 Task: Set the top left corner X coordinate for the mosaic video sub source to 15.
Action: Mouse moved to (109, 12)
Screenshot: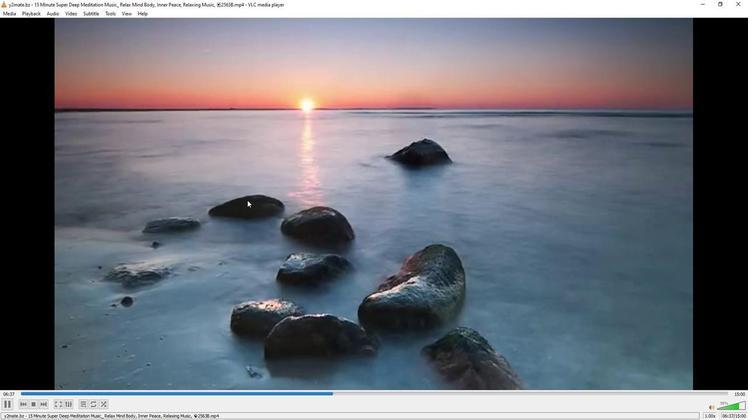 
Action: Mouse pressed left at (109, 12)
Screenshot: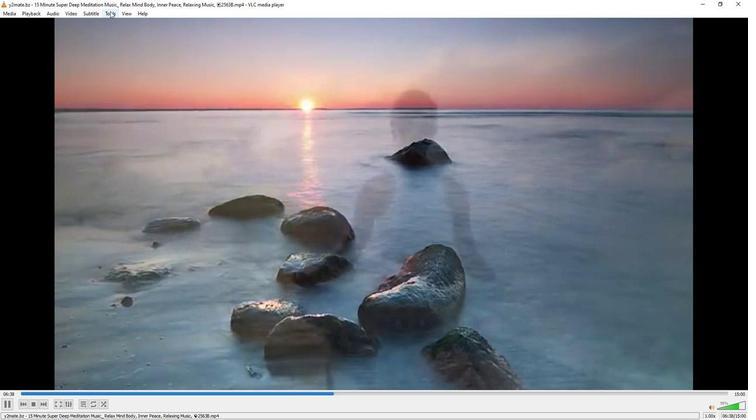 
Action: Mouse moved to (121, 105)
Screenshot: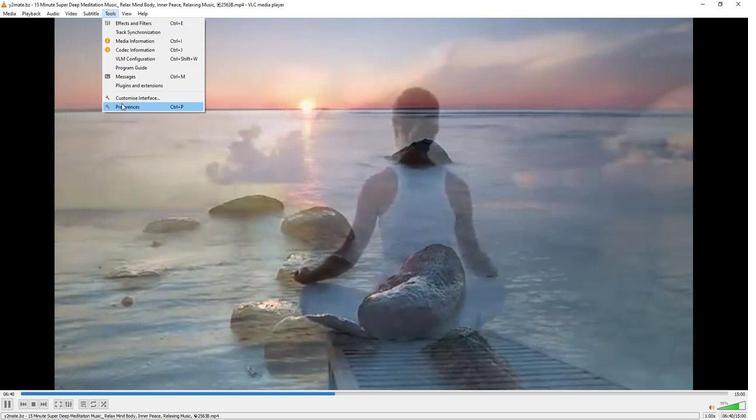 
Action: Mouse pressed left at (121, 105)
Screenshot: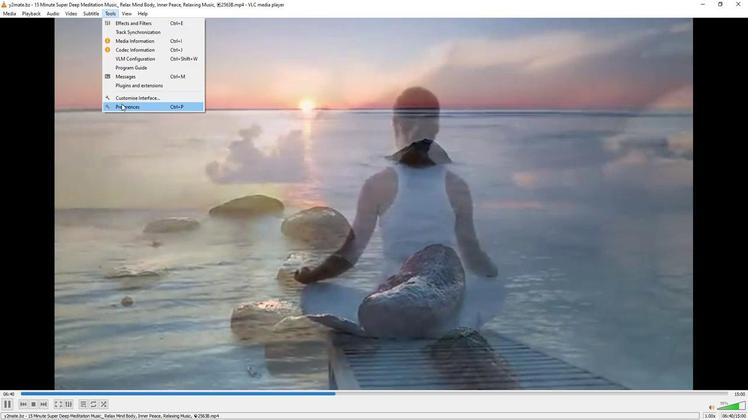 
Action: Mouse moved to (249, 340)
Screenshot: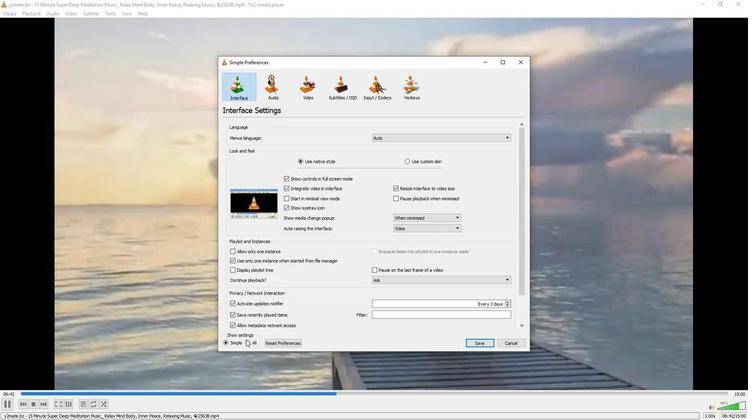 
Action: Mouse pressed left at (249, 340)
Screenshot: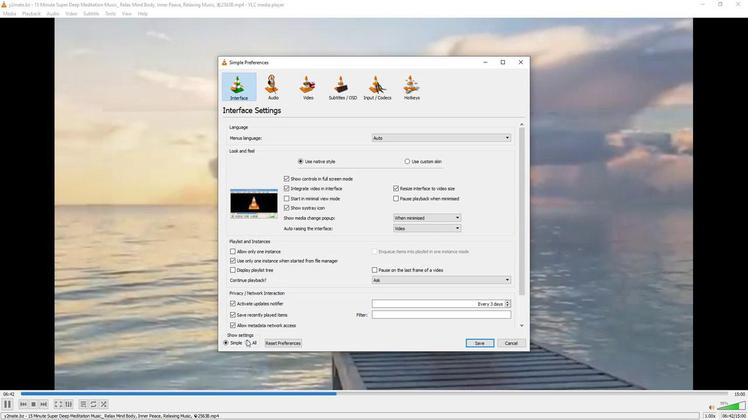 
Action: Mouse moved to (233, 256)
Screenshot: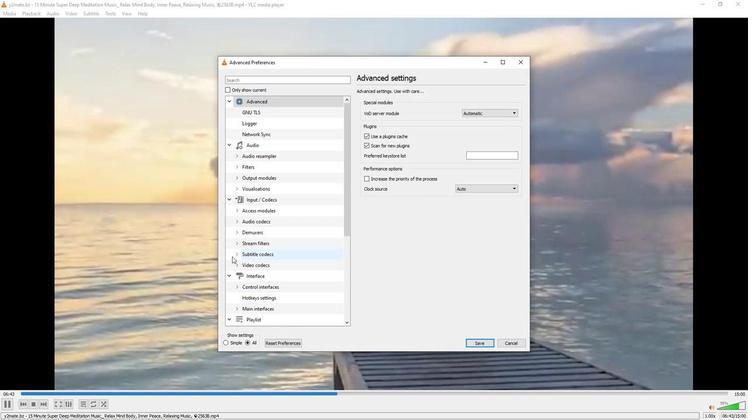
Action: Mouse scrolled (233, 256) with delta (0, 0)
Screenshot: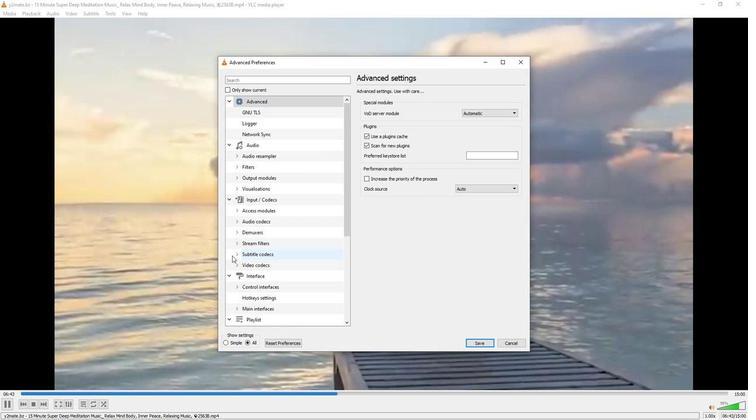 
Action: Mouse scrolled (233, 256) with delta (0, 0)
Screenshot: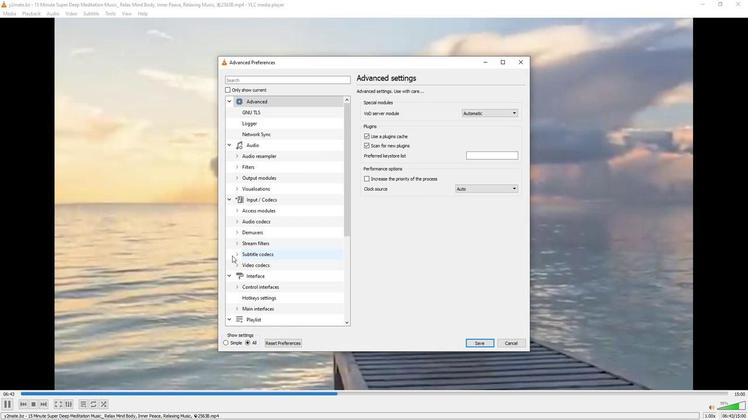 
Action: Mouse scrolled (233, 256) with delta (0, 0)
Screenshot: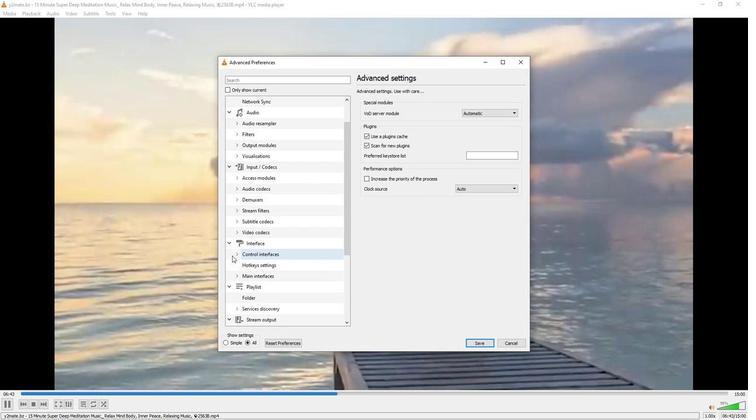 
Action: Mouse scrolled (233, 256) with delta (0, 0)
Screenshot: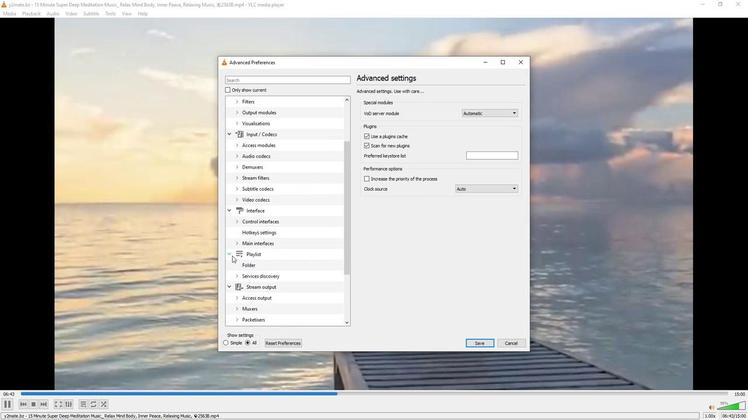 
Action: Mouse scrolled (233, 256) with delta (0, 0)
Screenshot: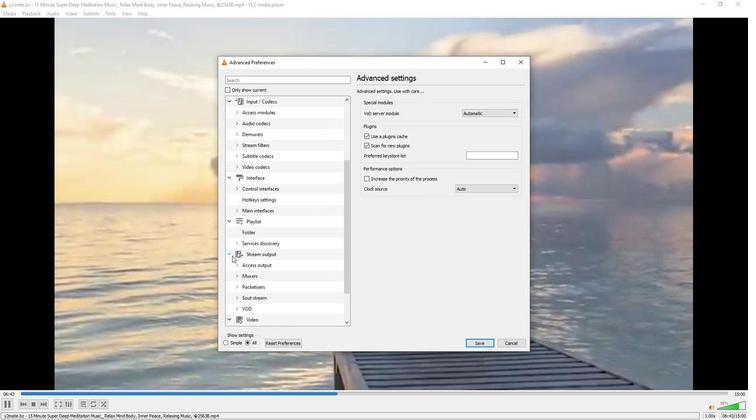 
Action: Mouse moved to (233, 256)
Screenshot: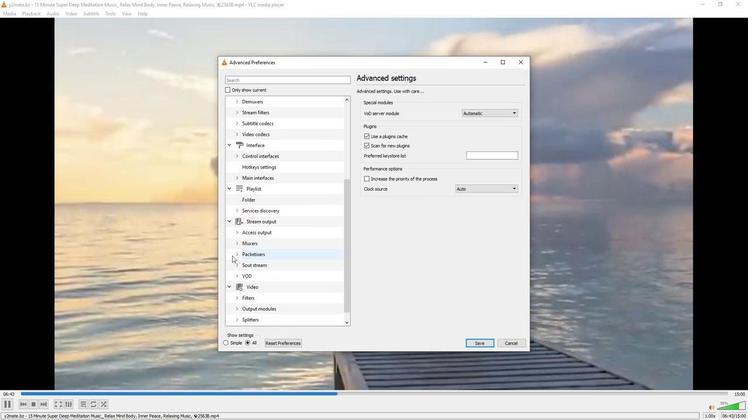 
Action: Mouse scrolled (233, 255) with delta (0, 0)
Screenshot: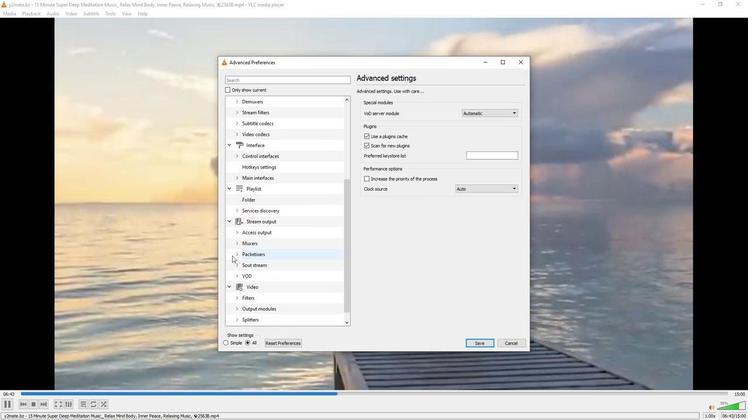 
Action: Mouse moved to (236, 319)
Screenshot: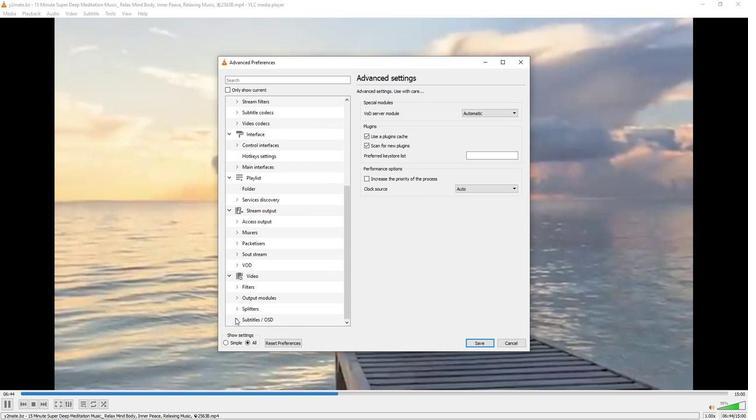 
Action: Mouse pressed left at (236, 319)
Screenshot: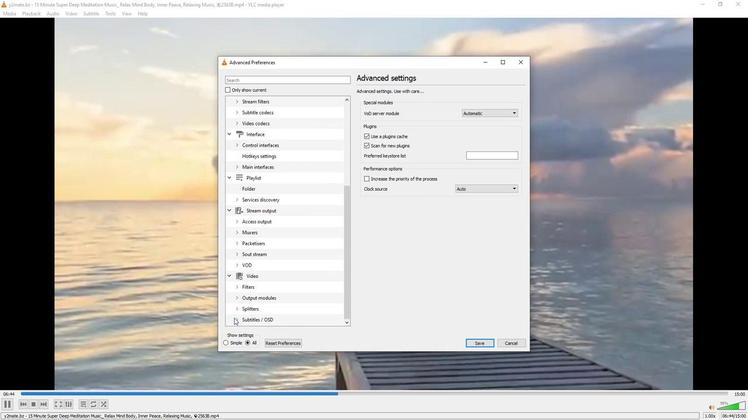 
Action: Mouse moved to (260, 285)
Screenshot: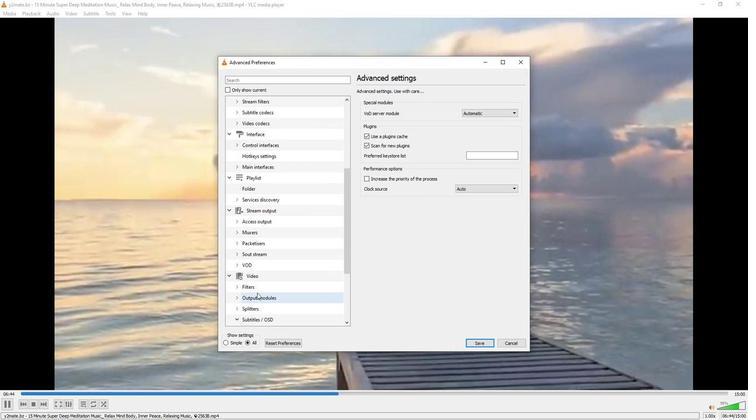 
Action: Mouse scrolled (260, 285) with delta (0, 0)
Screenshot: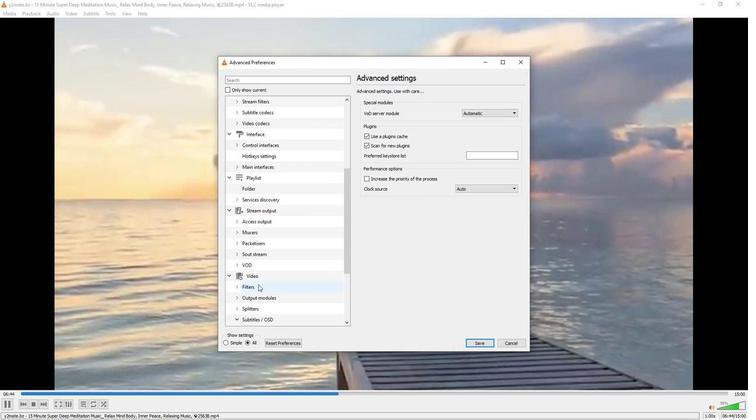
Action: Mouse scrolled (260, 285) with delta (0, 0)
Screenshot: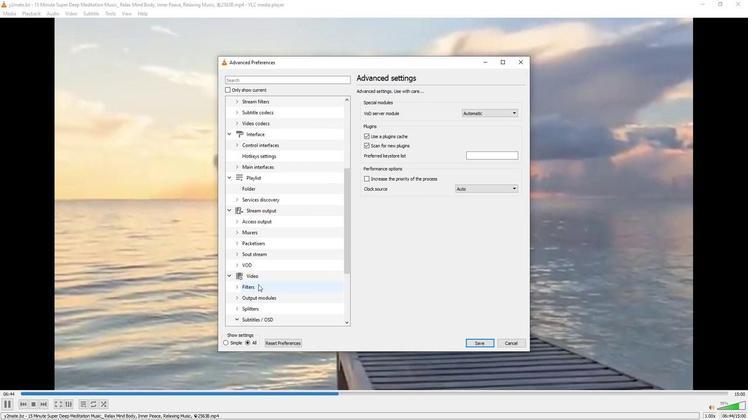 
Action: Mouse scrolled (260, 285) with delta (0, 0)
Screenshot: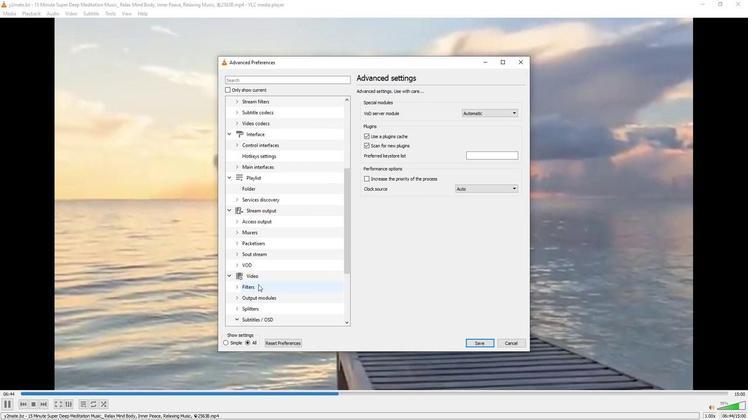
Action: Mouse scrolled (260, 285) with delta (0, 0)
Screenshot: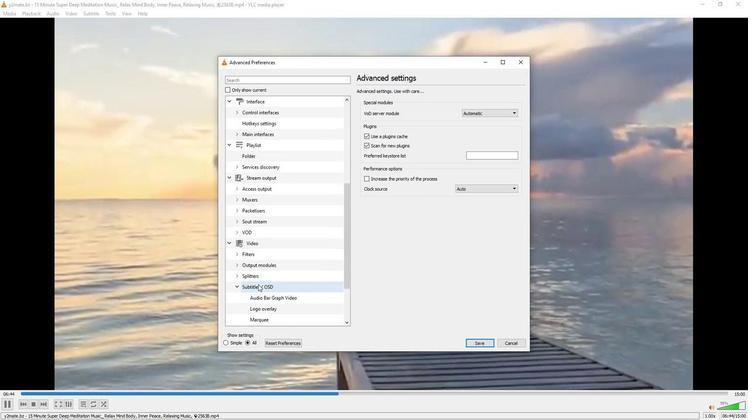 
Action: Mouse moved to (260, 284)
Screenshot: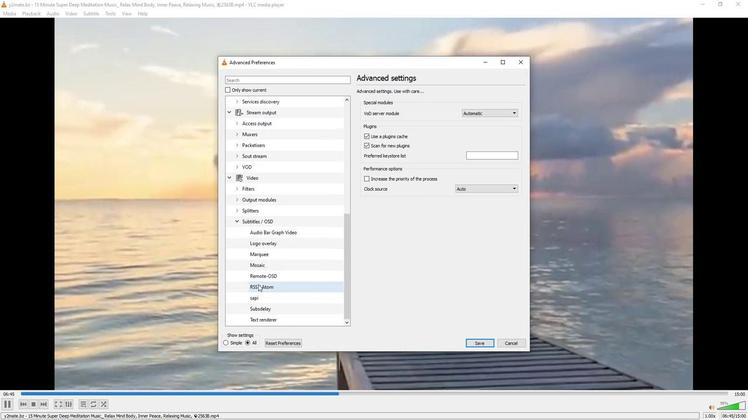 
Action: Mouse scrolled (260, 284) with delta (0, 0)
Screenshot: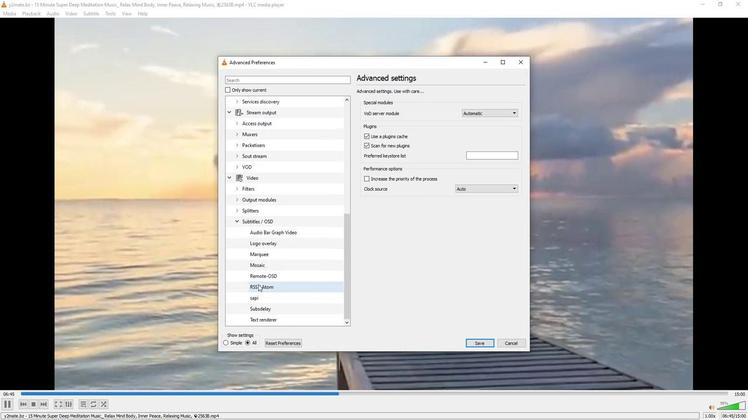 
Action: Mouse moved to (259, 280)
Screenshot: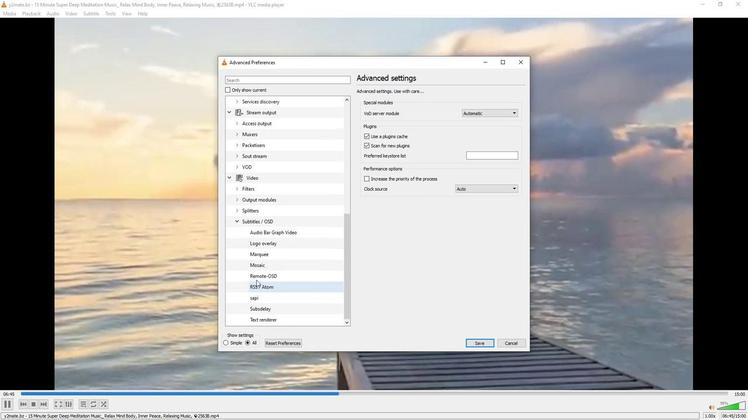
Action: Mouse scrolled (259, 280) with delta (0, 0)
Screenshot: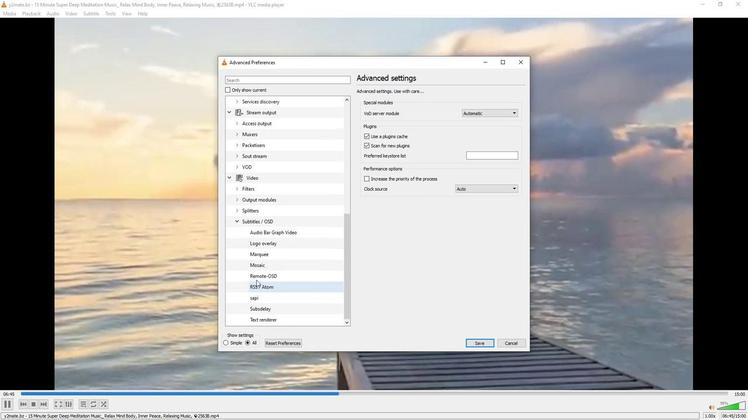 
Action: Mouse moved to (262, 267)
Screenshot: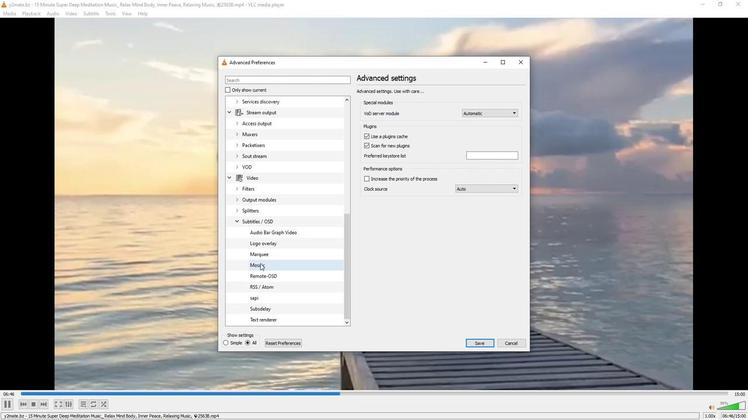 
Action: Mouse pressed left at (262, 267)
Screenshot: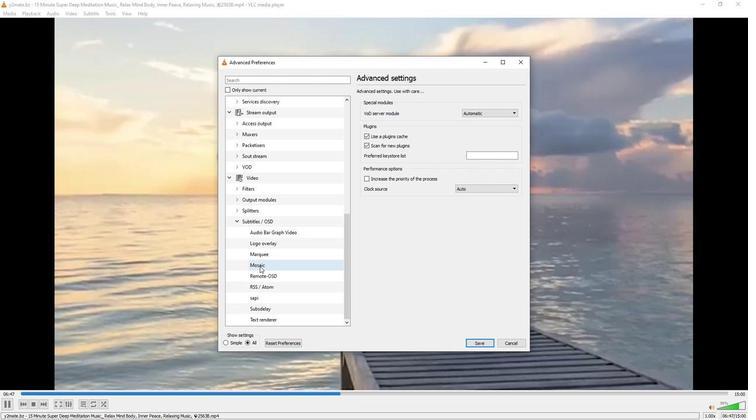 
Action: Mouse moved to (526, 144)
Screenshot: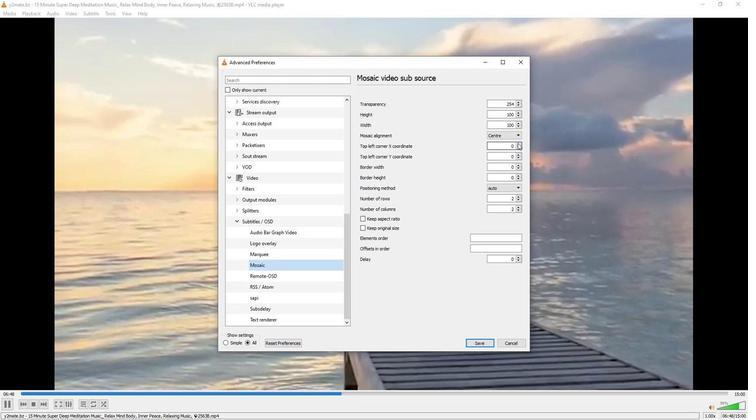 
Action: Mouse pressed left at (526, 144)
Screenshot: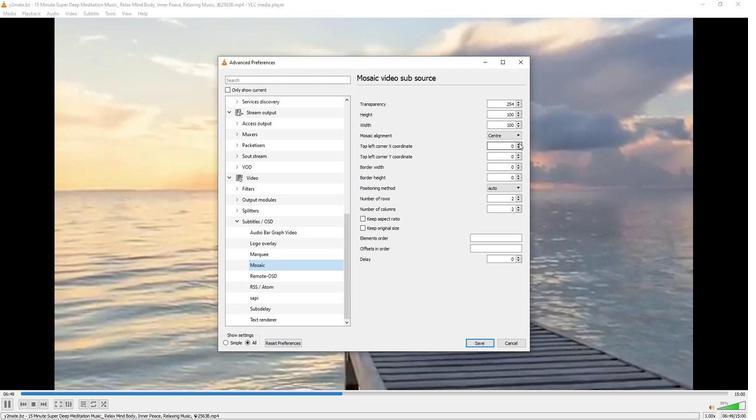 
Action: Mouse pressed left at (526, 144)
Screenshot: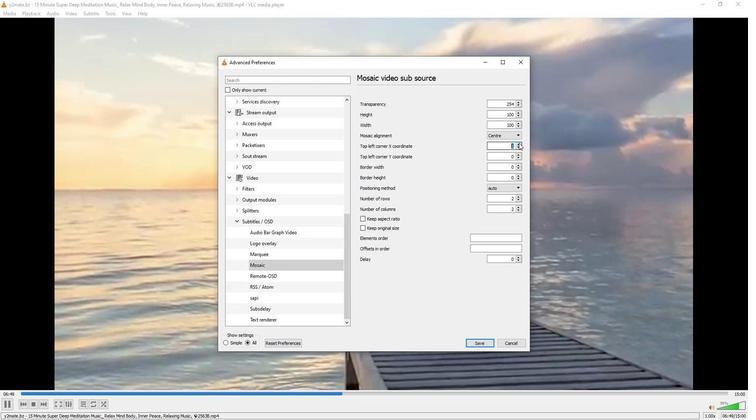 
Action: Mouse pressed left at (526, 144)
Screenshot: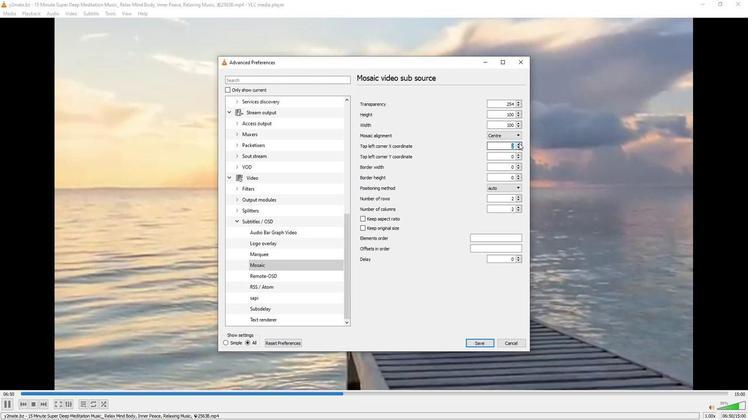 
Action: Mouse moved to (526, 143)
Screenshot: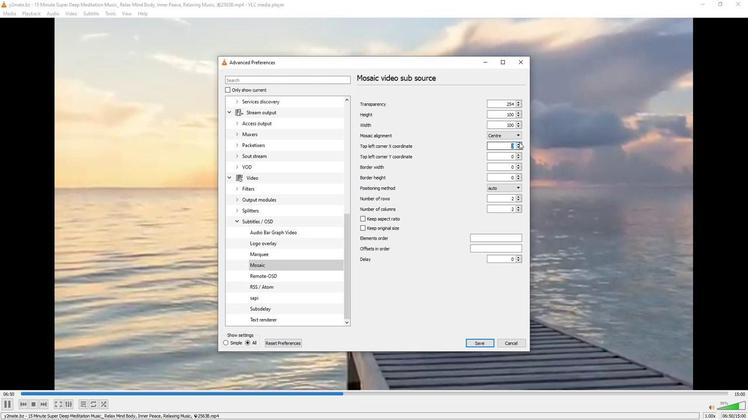 
Action: Mouse pressed left at (526, 143)
Screenshot: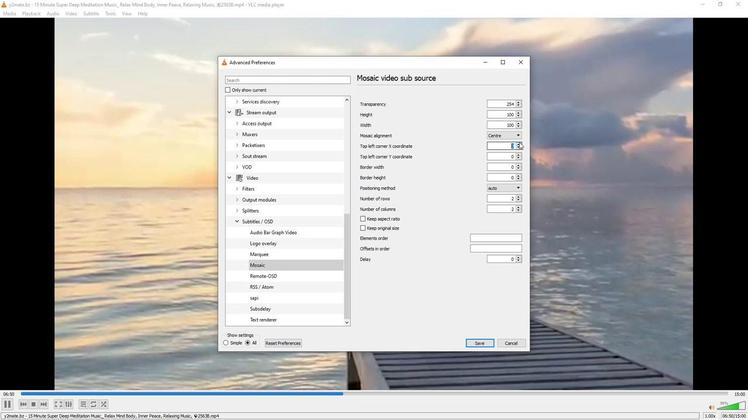 
Action: Mouse pressed left at (526, 143)
Screenshot: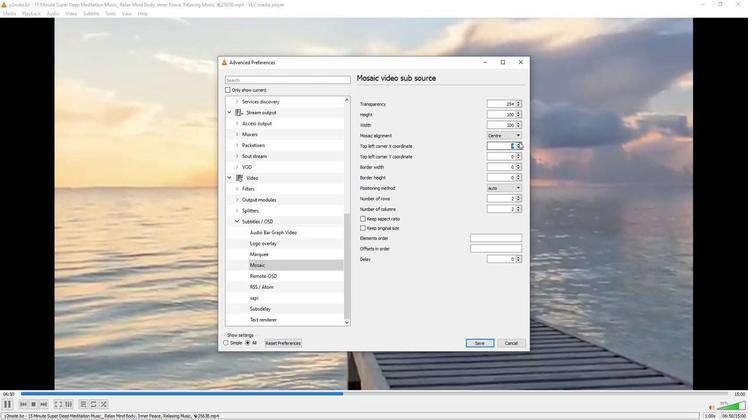 
Action: Mouse pressed left at (526, 143)
Screenshot: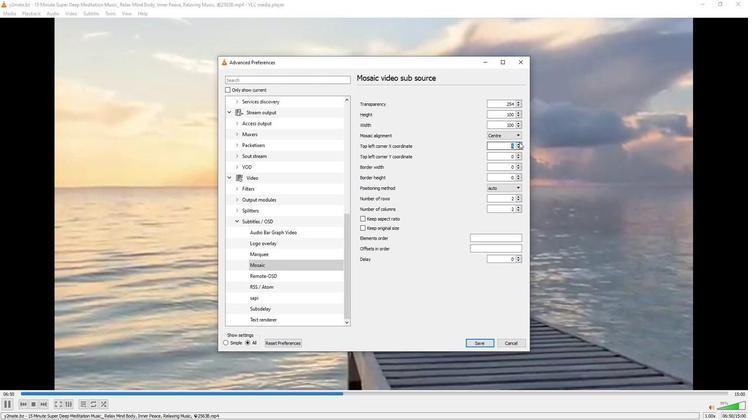 
Action: Mouse pressed left at (526, 143)
Screenshot: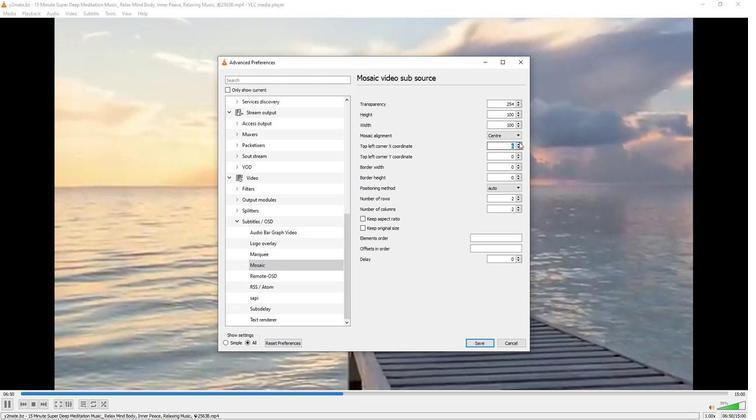 
Action: Mouse pressed left at (526, 143)
Screenshot: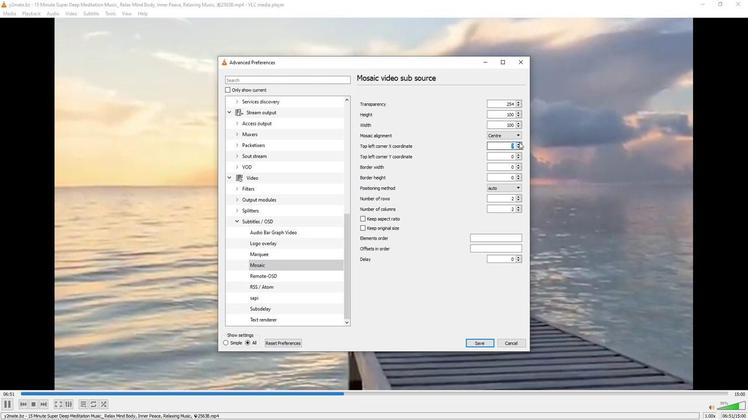 
Action: Mouse pressed left at (526, 143)
Screenshot: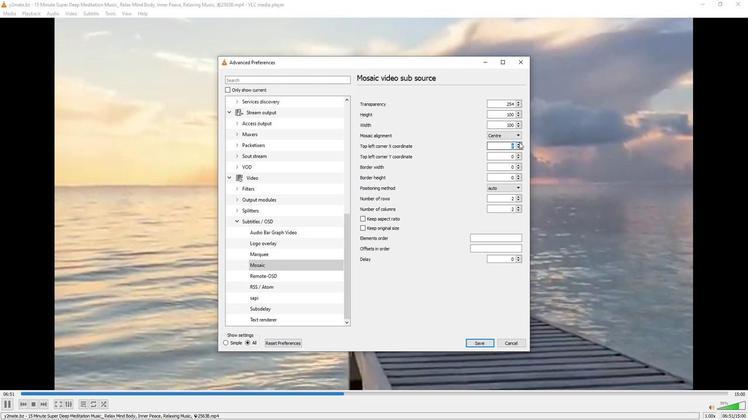 
Action: Mouse moved to (526, 143)
Screenshot: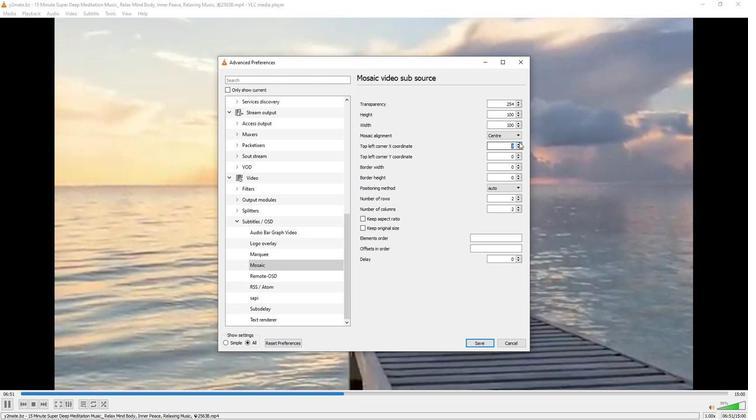 
Action: Mouse pressed left at (526, 143)
Screenshot: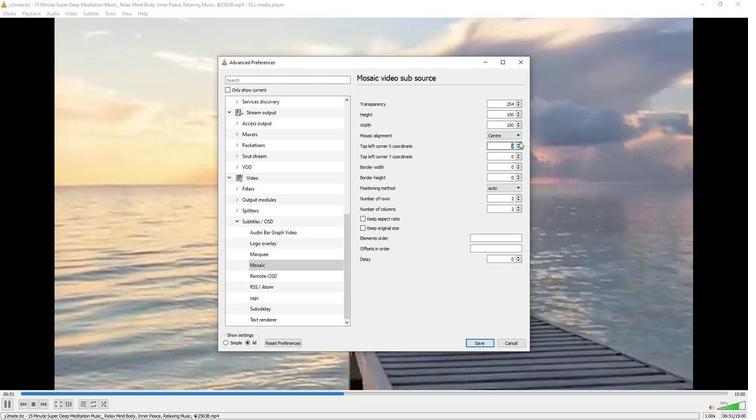 
Action: Mouse pressed left at (526, 143)
Screenshot: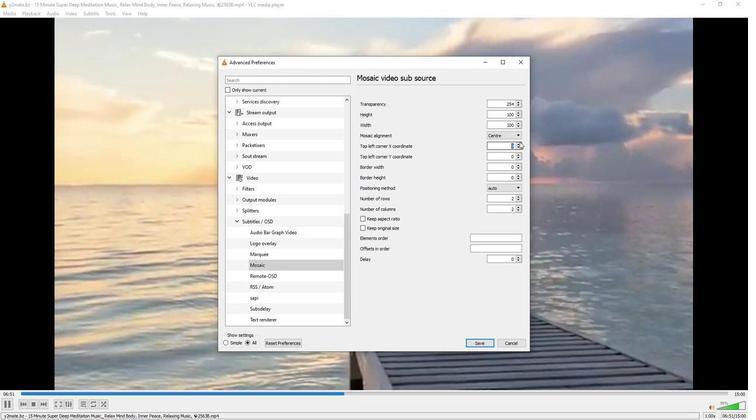 
Action: Mouse pressed left at (526, 143)
Screenshot: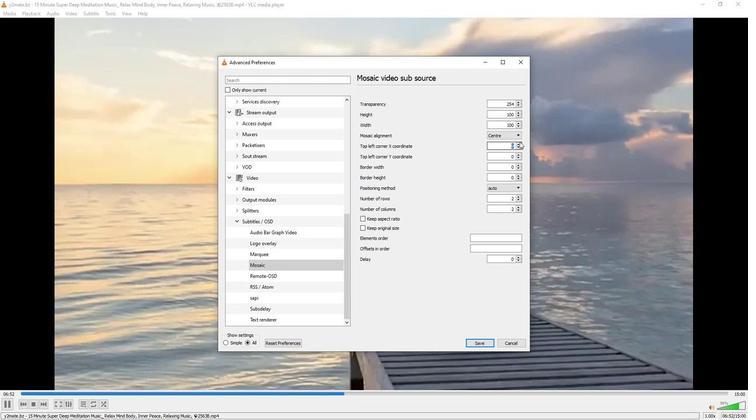 
Action: Mouse pressed left at (526, 143)
Screenshot: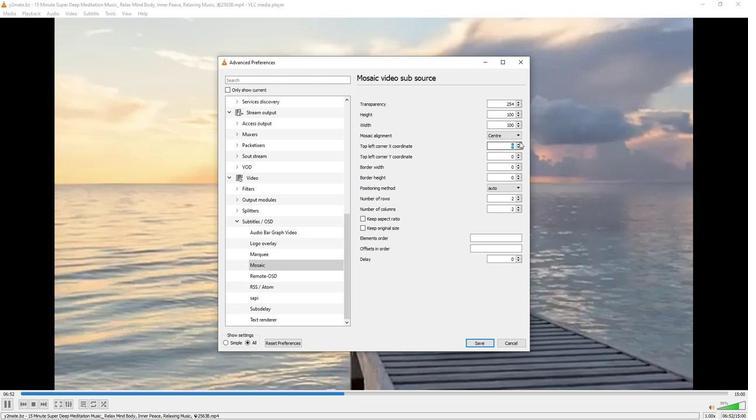 
Action: Mouse pressed left at (526, 143)
Screenshot: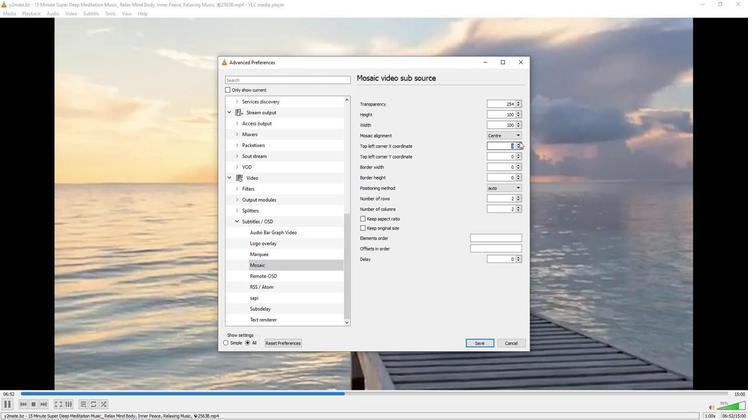 
Action: Mouse pressed left at (526, 143)
Screenshot: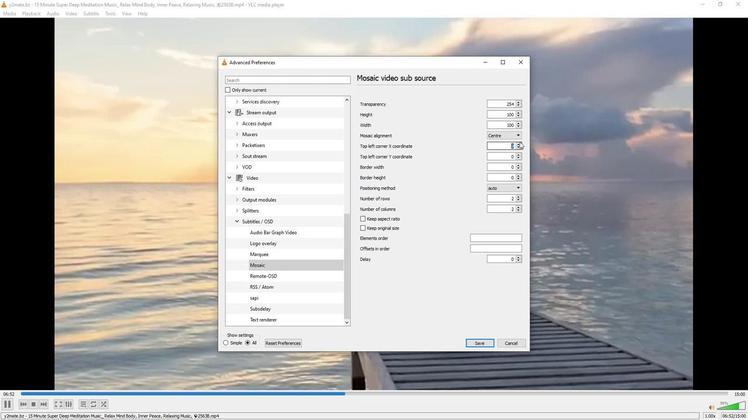 
Action: Mouse moved to (526, 144)
Screenshot: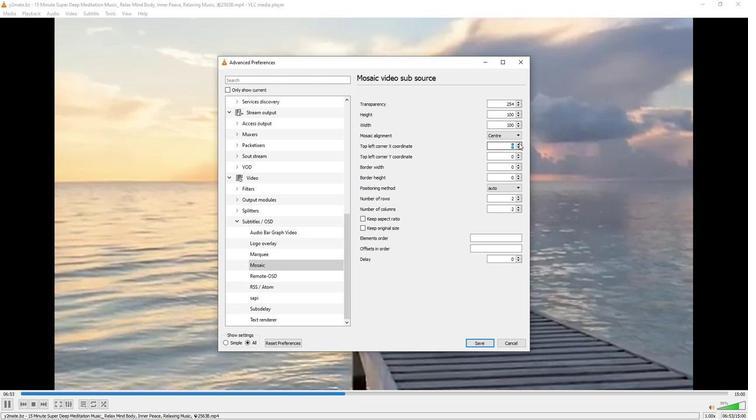
Action: Mouse pressed left at (526, 144)
Screenshot: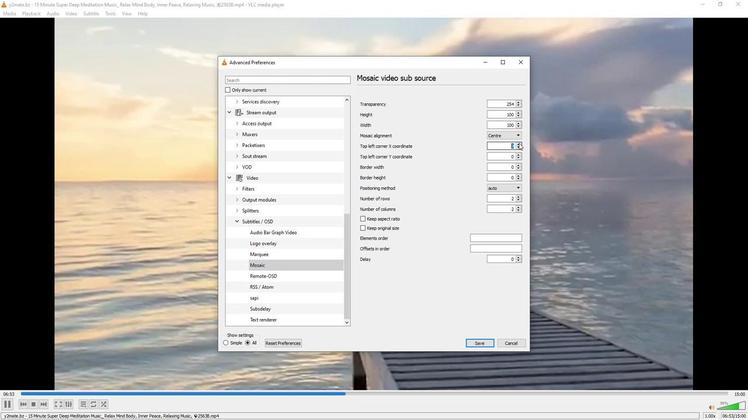 
Action: Mouse pressed left at (526, 144)
Screenshot: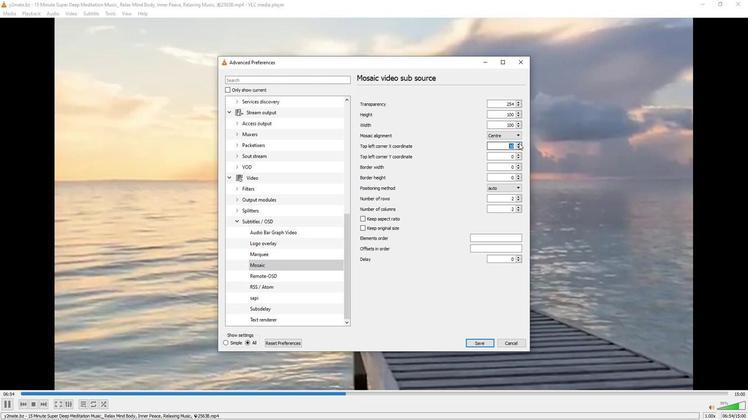 
Action: Mouse pressed left at (526, 144)
Screenshot: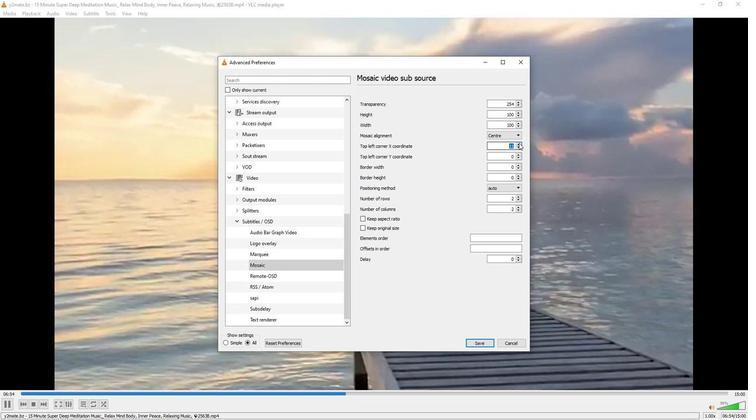 
Action: Mouse pressed left at (526, 144)
Screenshot: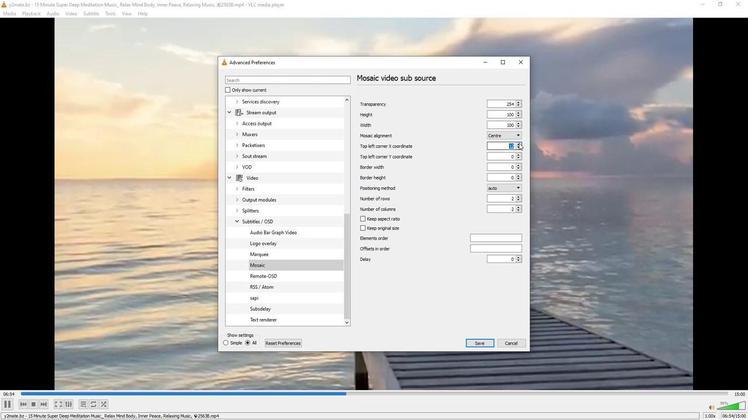 
Action: Mouse moved to (525, 144)
Screenshot: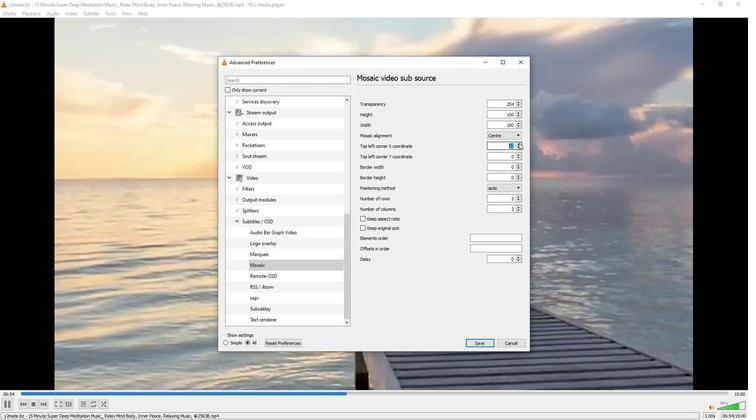 
Action: Mouse pressed left at (525, 144)
Screenshot: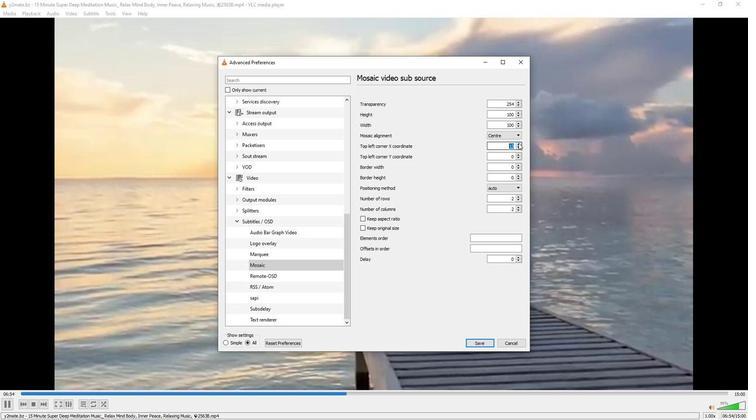 
Action: Mouse pressed left at (525, 144)
Screenshot: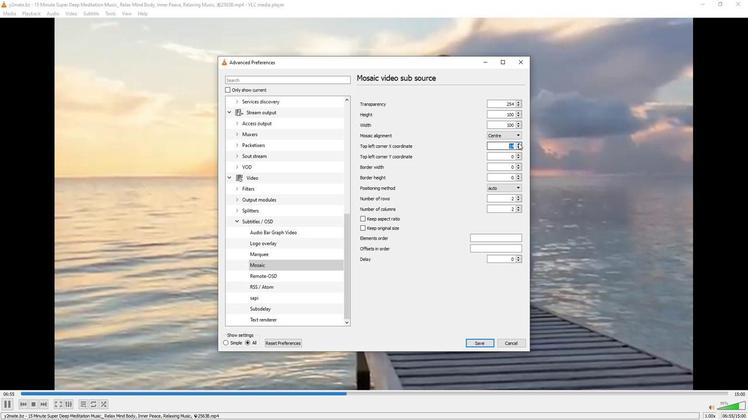 
Action: Mouse moved to (492, 233)
Screenshot: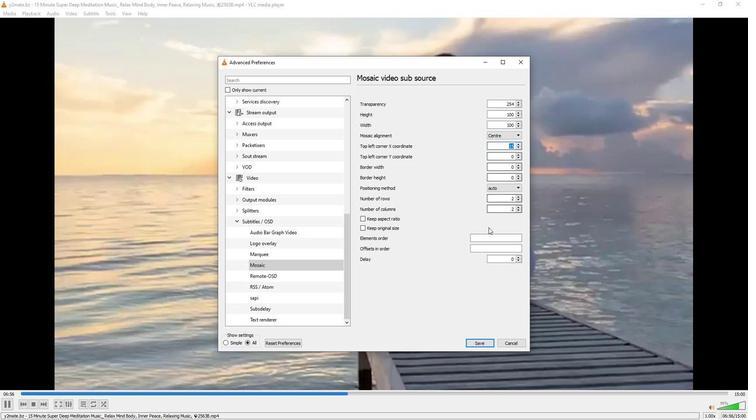 
